 Task: Sort the products in the category "Superfoods" by best match.
Action: Mouse moved to (236, 112)
Screenshot: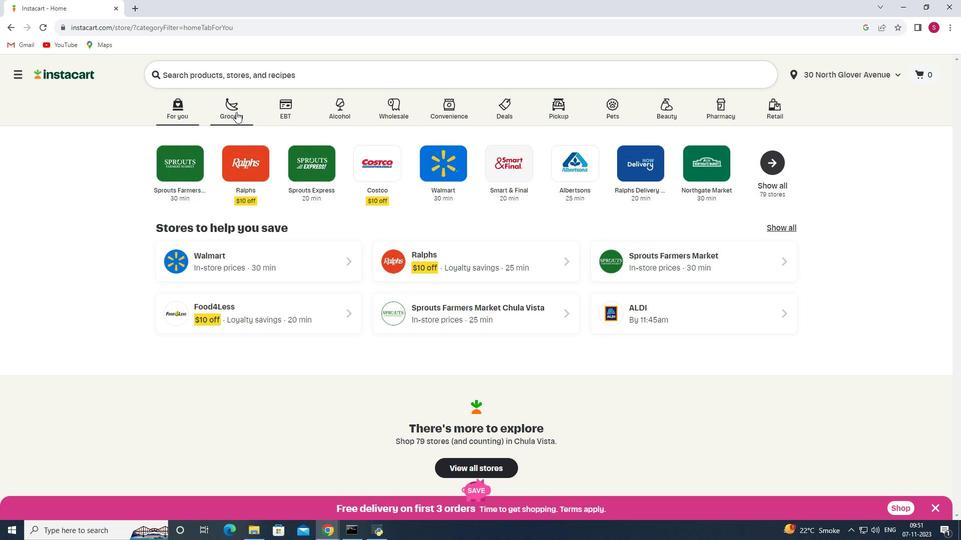 
Action: Mouse pressed left at (236, 112)
Screenshot: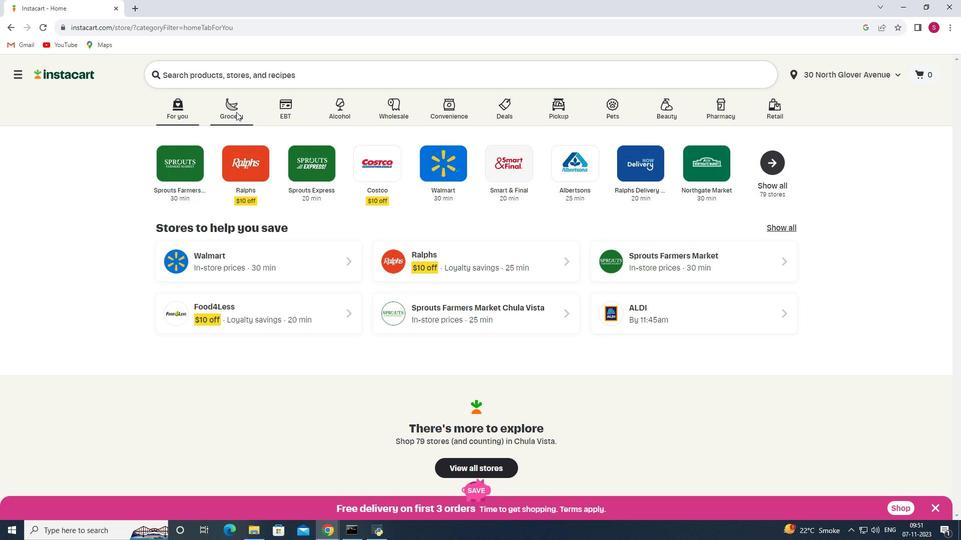 
Action: Mouse moved to (260, 294)
Screenshot: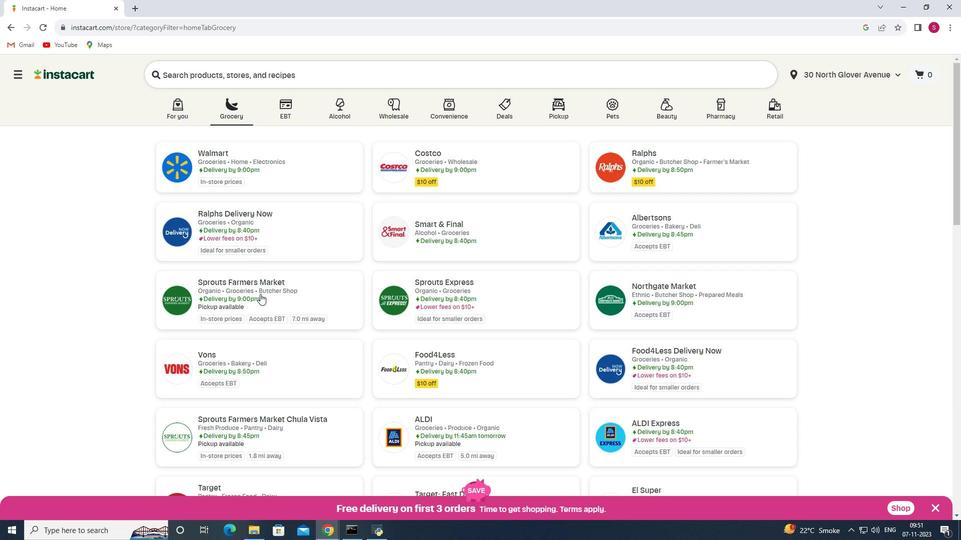
Action: Mouse pressed left at (260, 294)
Screenshot: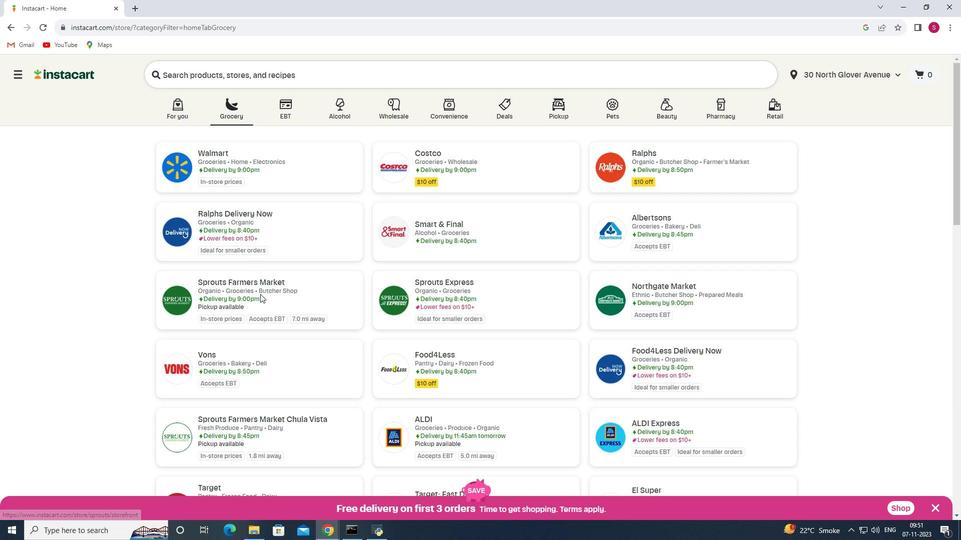 
Action: Mouse moved to (86, 341)
Screenshot: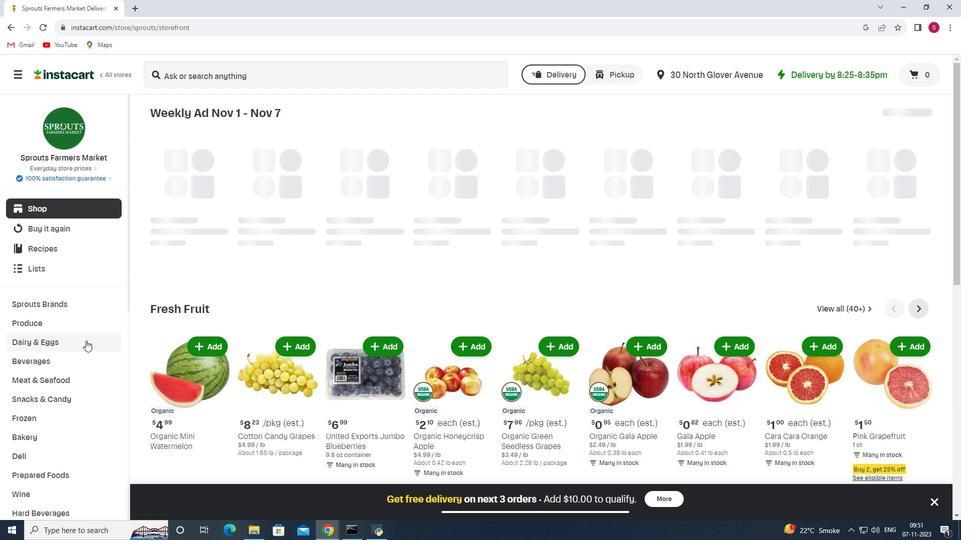 
Action: Mouse scrolled (86, 340) with delta (0, 0)
Screenshot: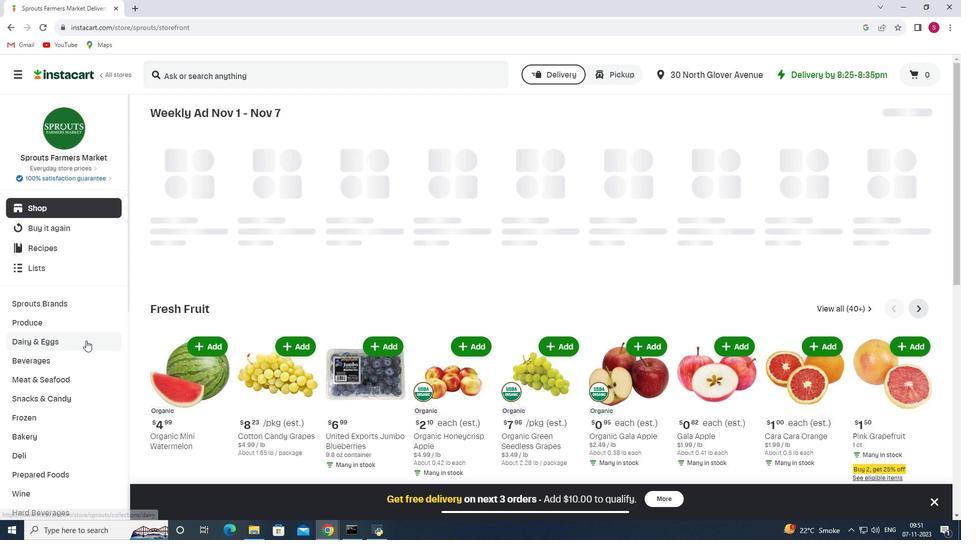 
Action: Mouse scrolled (86, 340) with delta (0, 0)
Screenshot: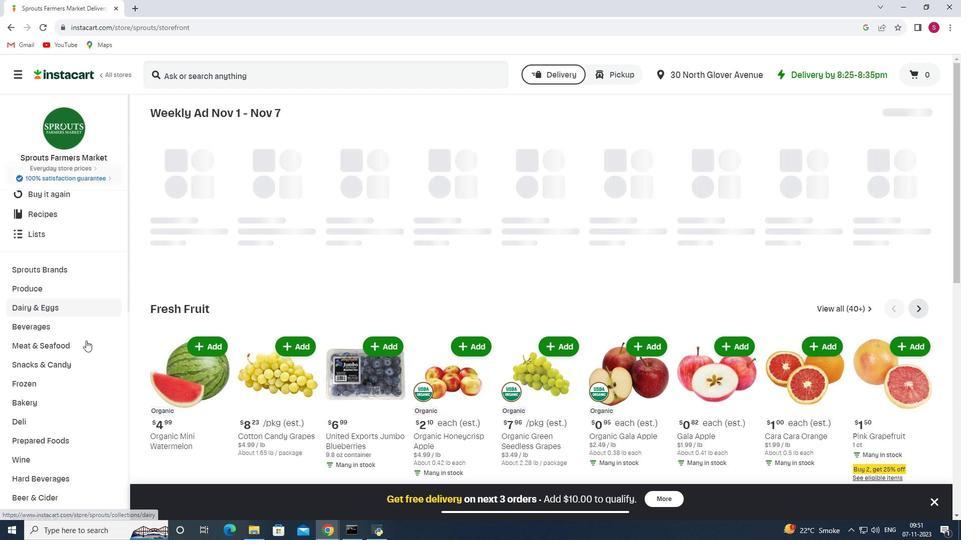 
Action: Mouse scrolled (86, 340) with delta (0, 0)
Screenshot: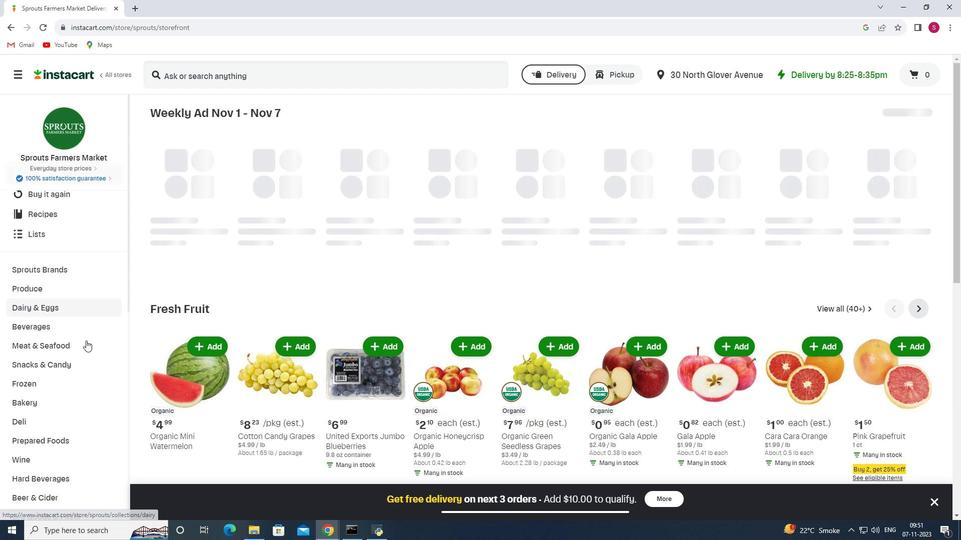 
Action: Mouse scrolled (86, 340) with delta (0, 0)
Screenshot: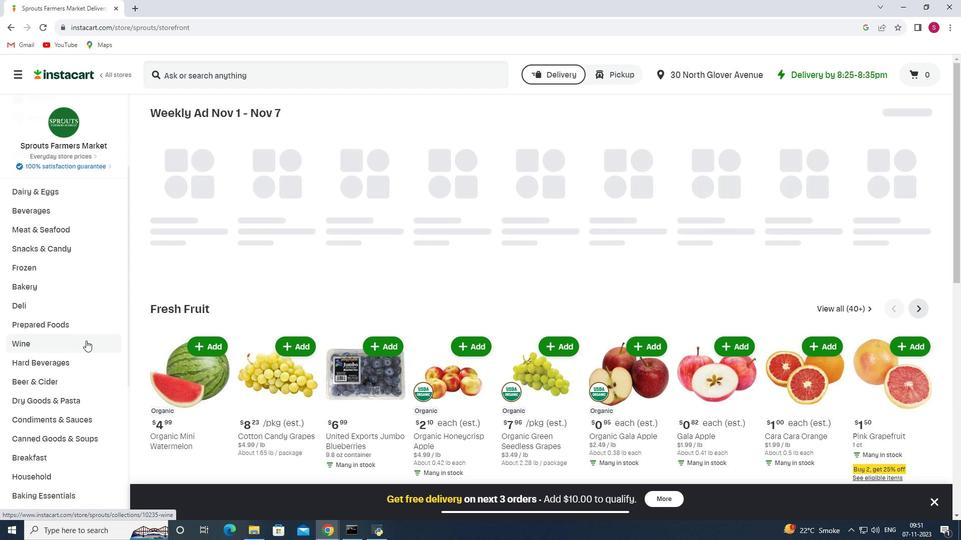 
Action: Mouse scrolled (86, 340) with delta (0, 0)
Screenshot: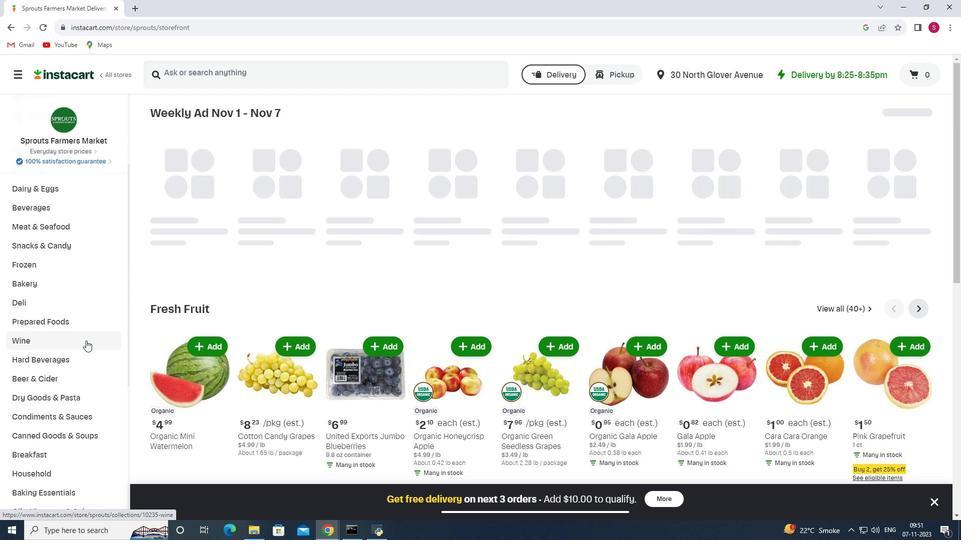 
Action: Mouse scrolled (86, 340) with delta (0, 0)
Screenshot: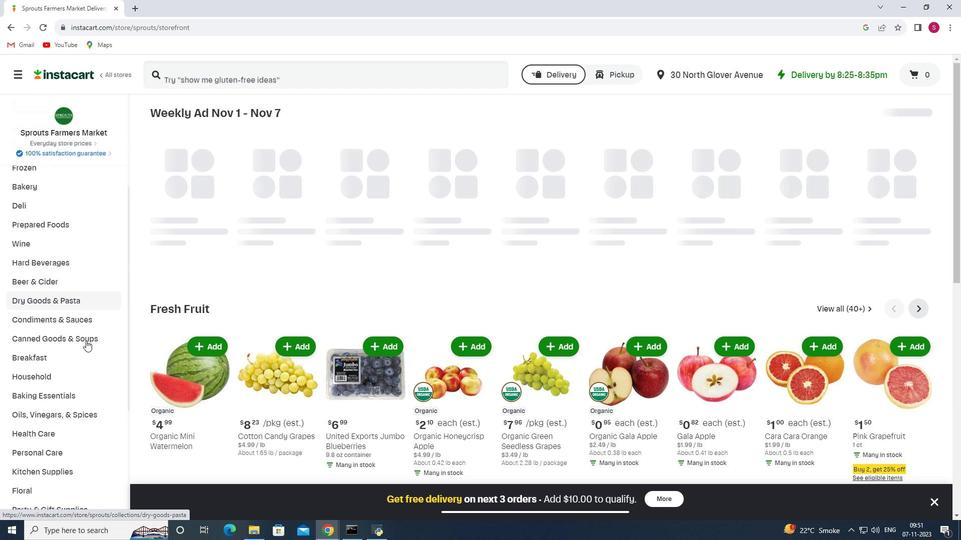 
Action: Mouse scrolled (86, 340) with delta (0, 0)
Screenshot: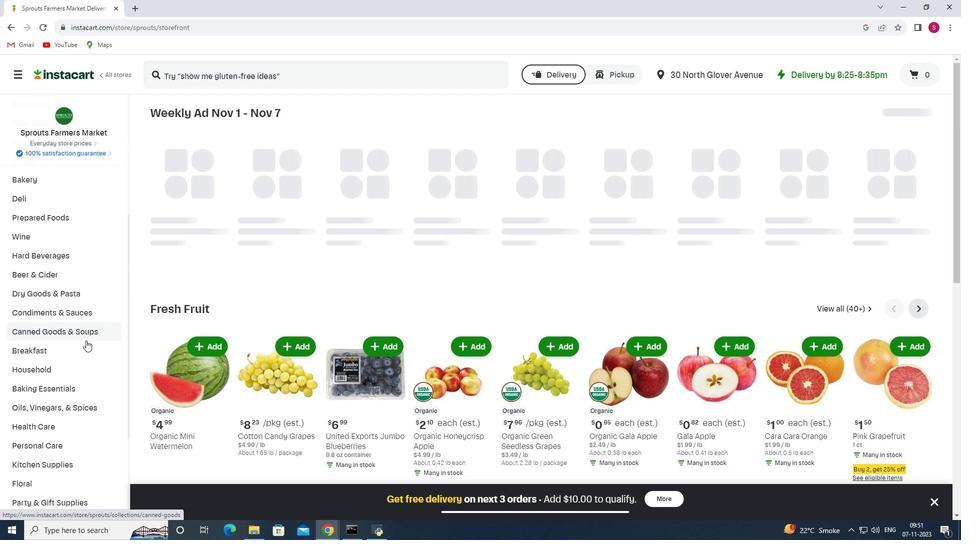 
Action: Mouse scrolled (86, 340) with delta (0, 0)
Screenshot: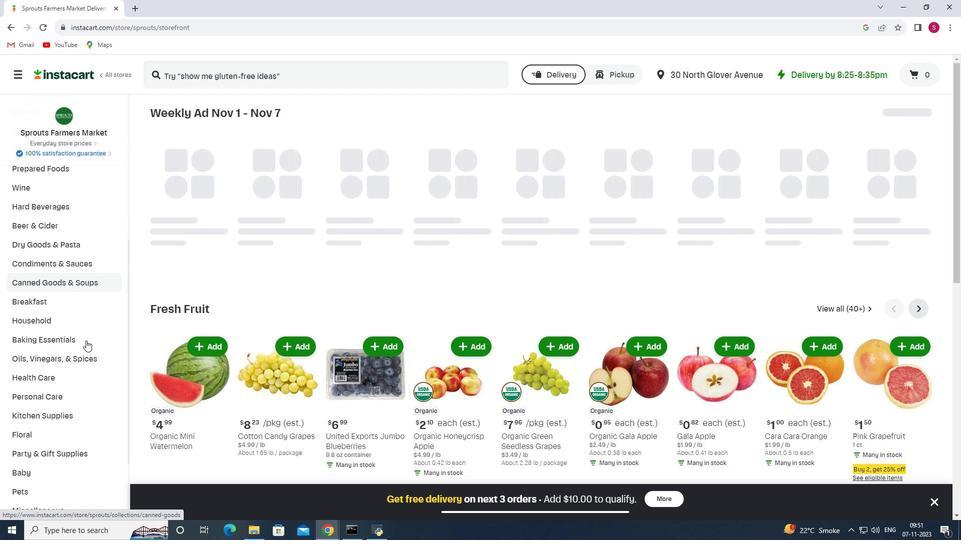 
Action: Mouse moved to (60, 328)
Screenshot: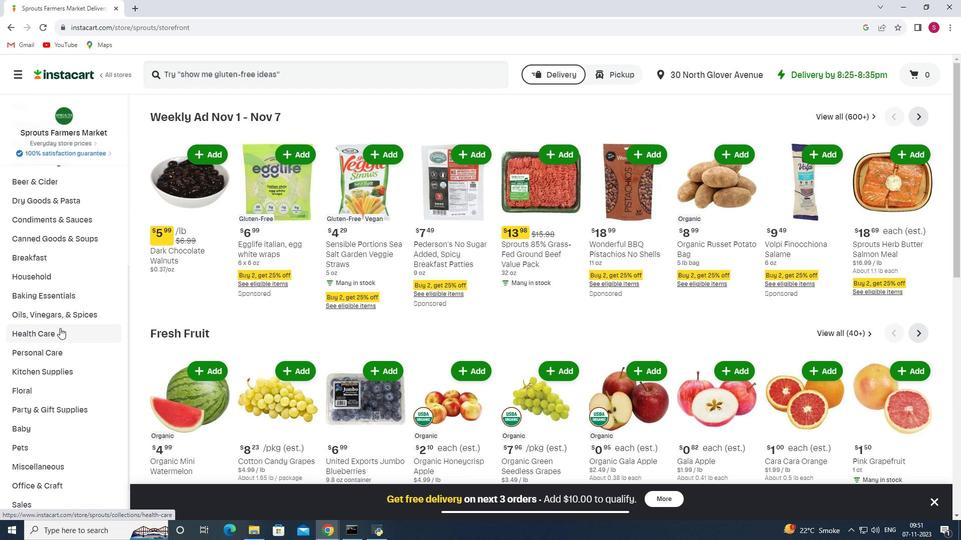 
Action: Mouse pressed left at (60, 328)
Screenshot: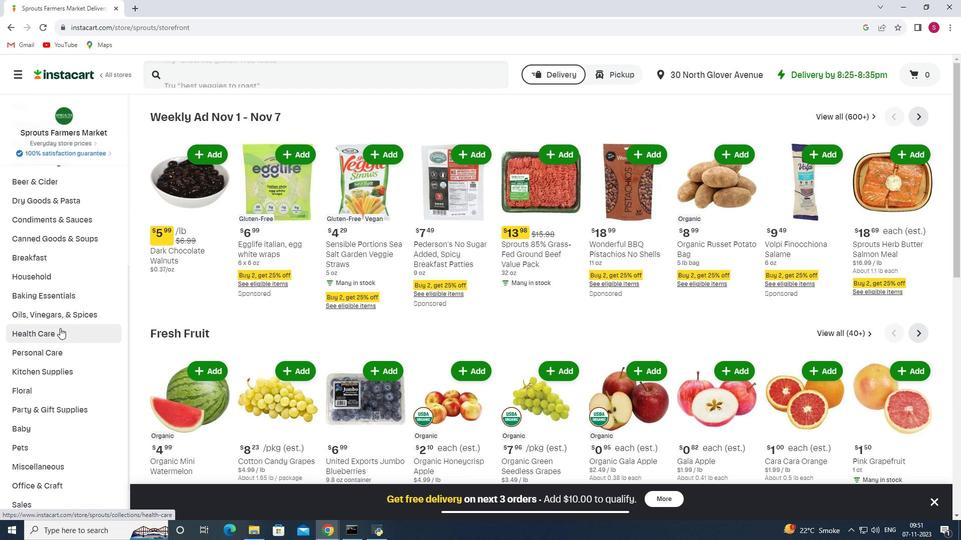
Action: Mouse moved to (367, 142)
Screenshot: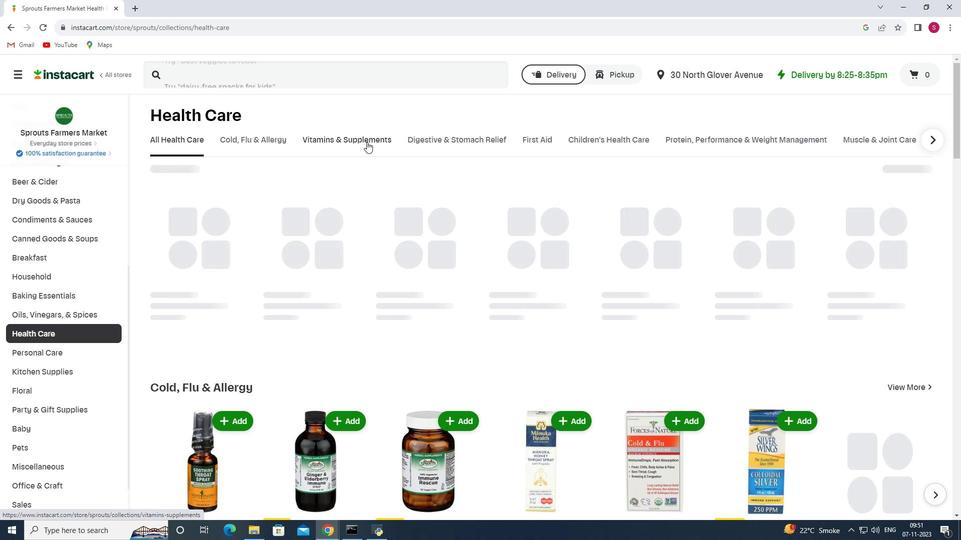 
Action: Mouse pressed left at (367, 142)
Screenshot: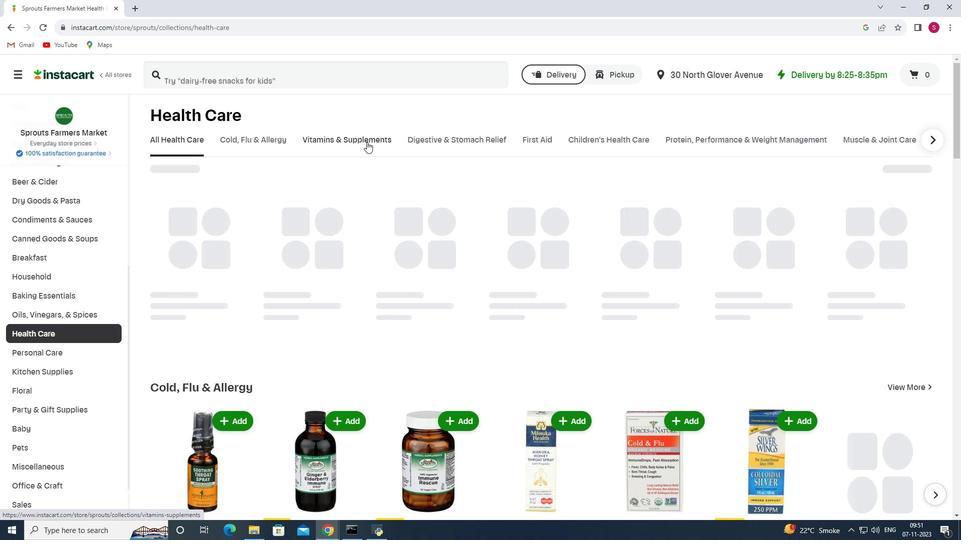 
Action: Mouse moved to (377, 178)
Screenshot: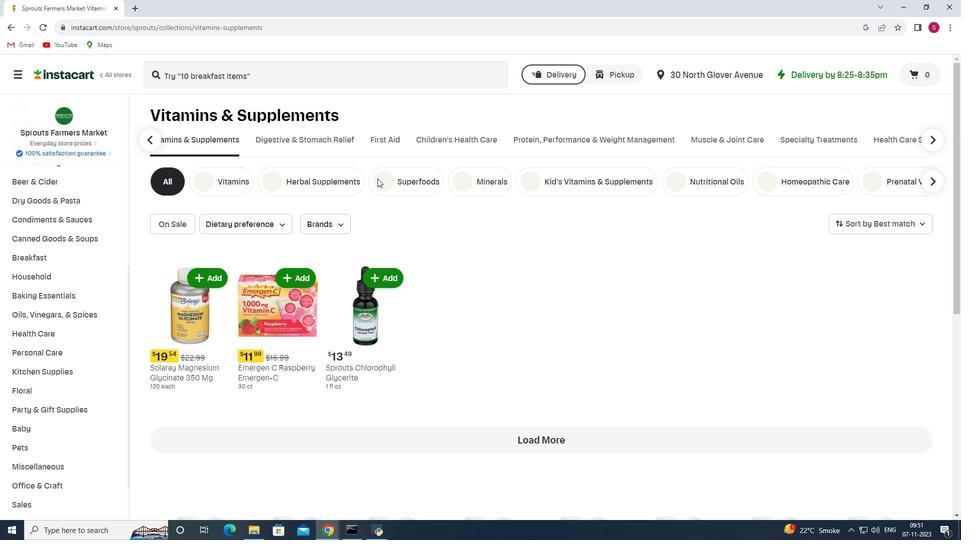 
Action: Mouse pressed left at (377, 178)
Screenshot: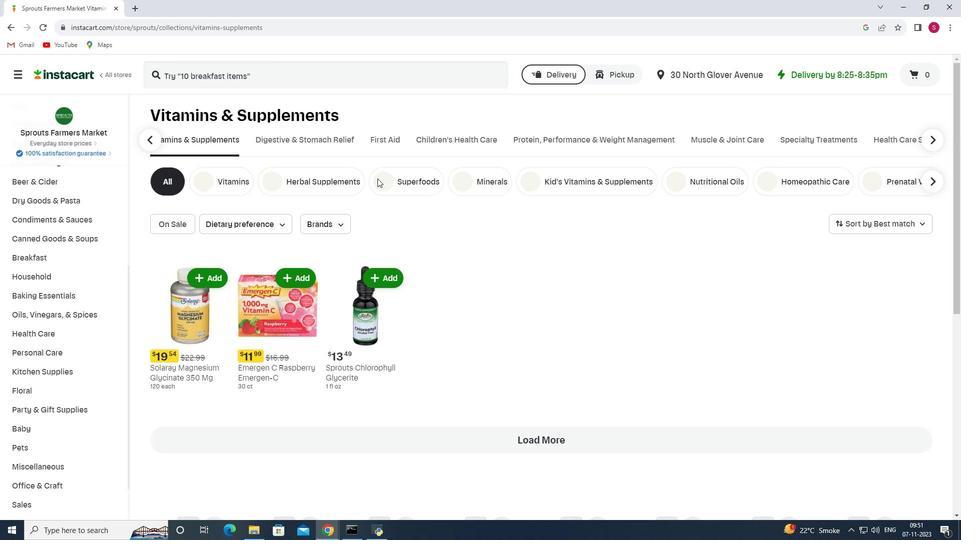 
Action: Mouse moved to (404, 186)
Screenshot: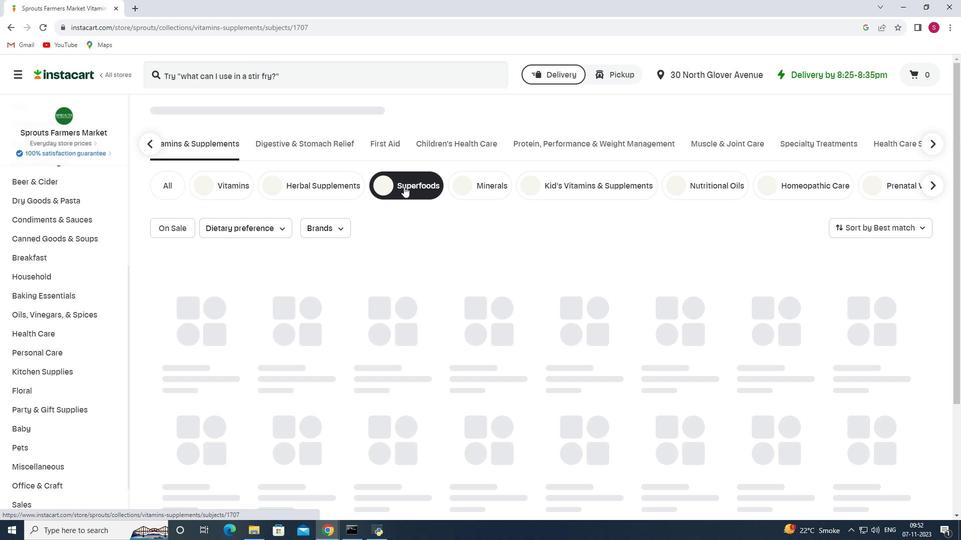 
Action: Mouse pressed left at (404, 186)
Screenshot: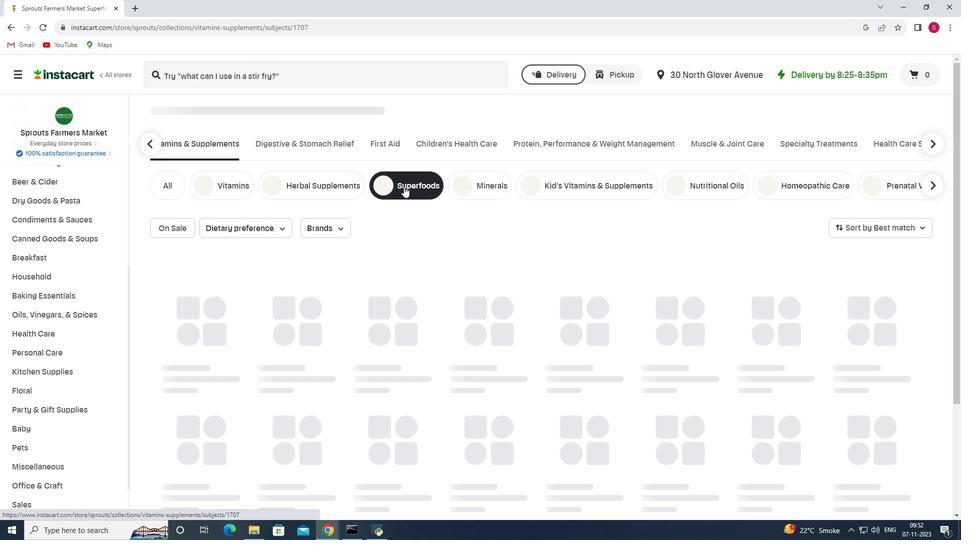 
Action: Mouse moved to (871, 220)
Screenshot: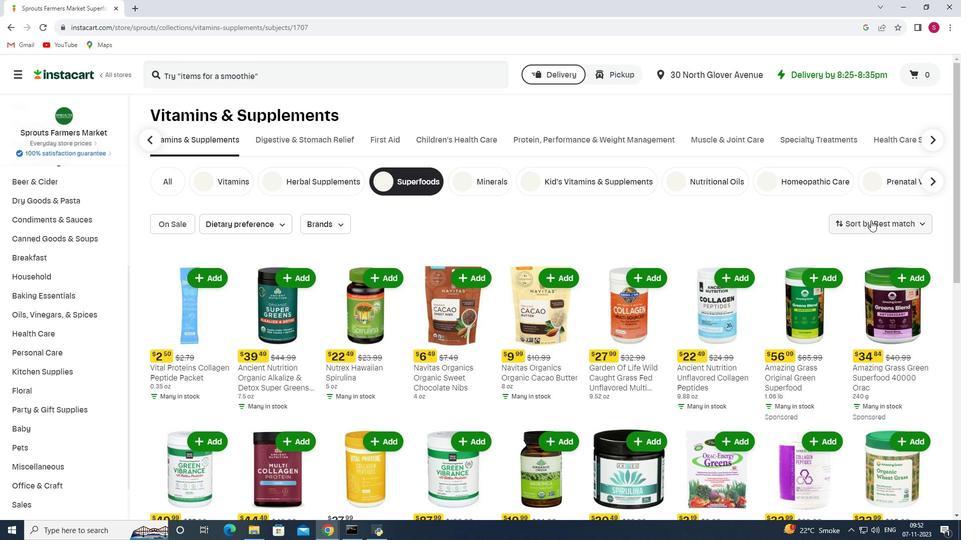 
Action: Mouse pressed left at (871, 220)
Screenshot: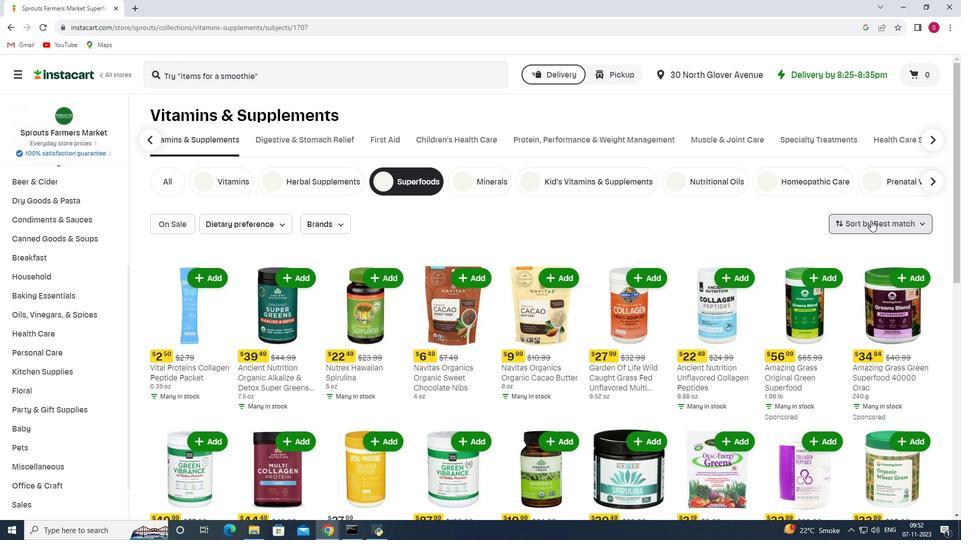 
Action: Mouse moved to (872, 248)
Screenshot: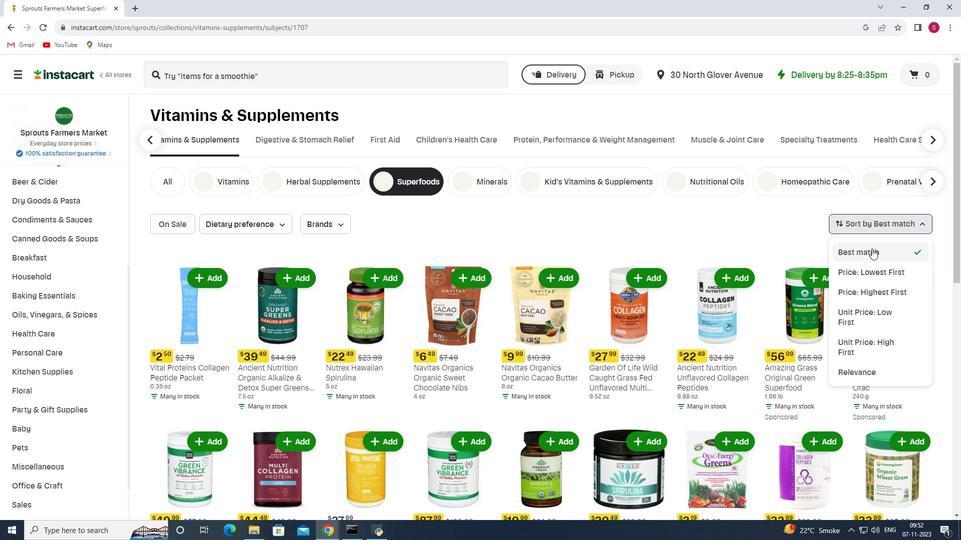 
Action: Mouse pressed left at (872, 248)
Screenshot: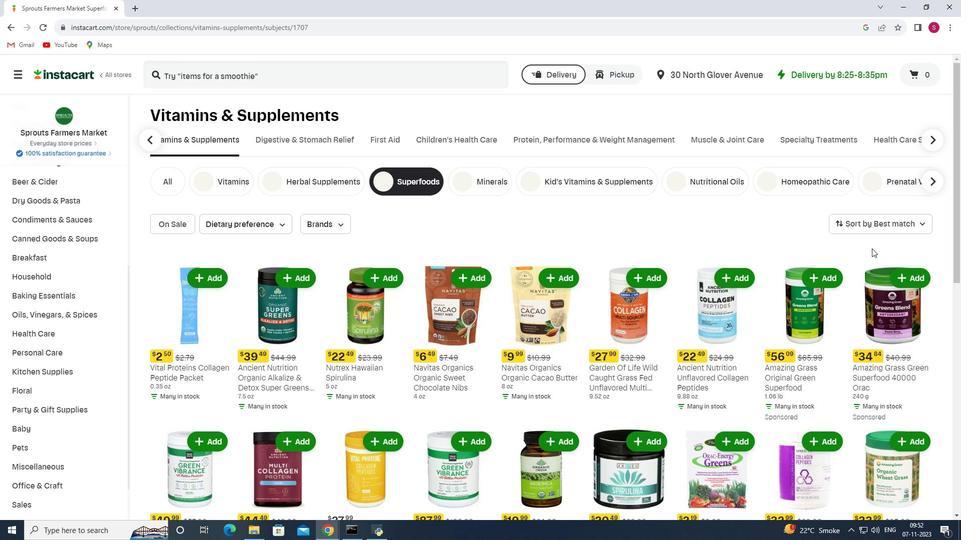 
